Task: Change the configuration of the table layout of the mark's project to slice by "Status".
Action: Mouse moved to (234, 148)
Screenshot: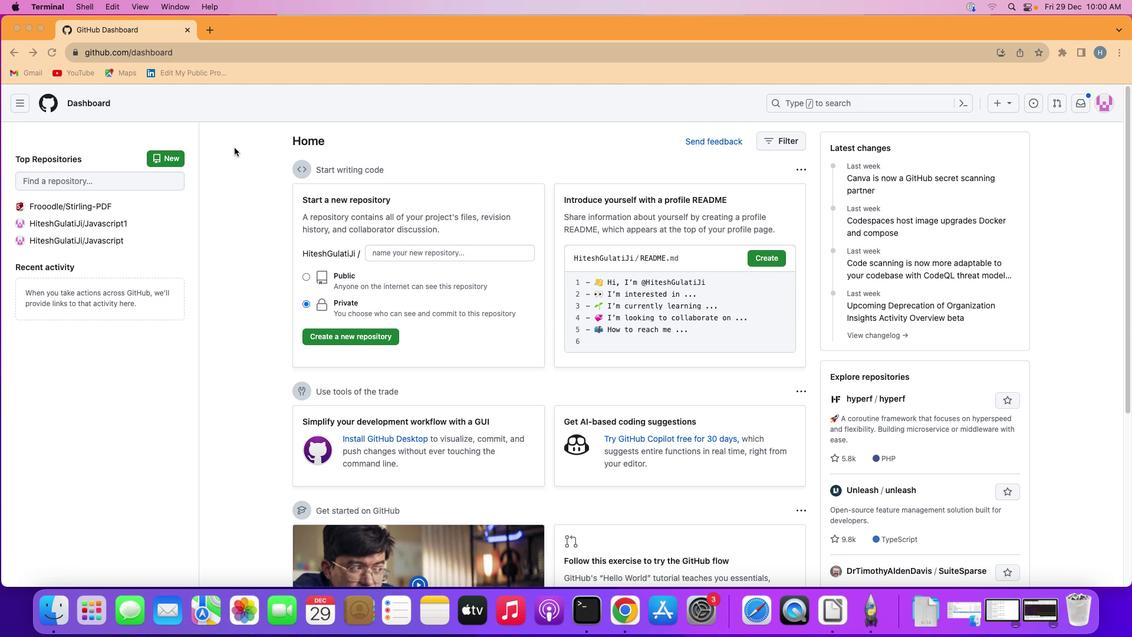 
Action: Mouse pressed left at (234, 148)
Screenshot: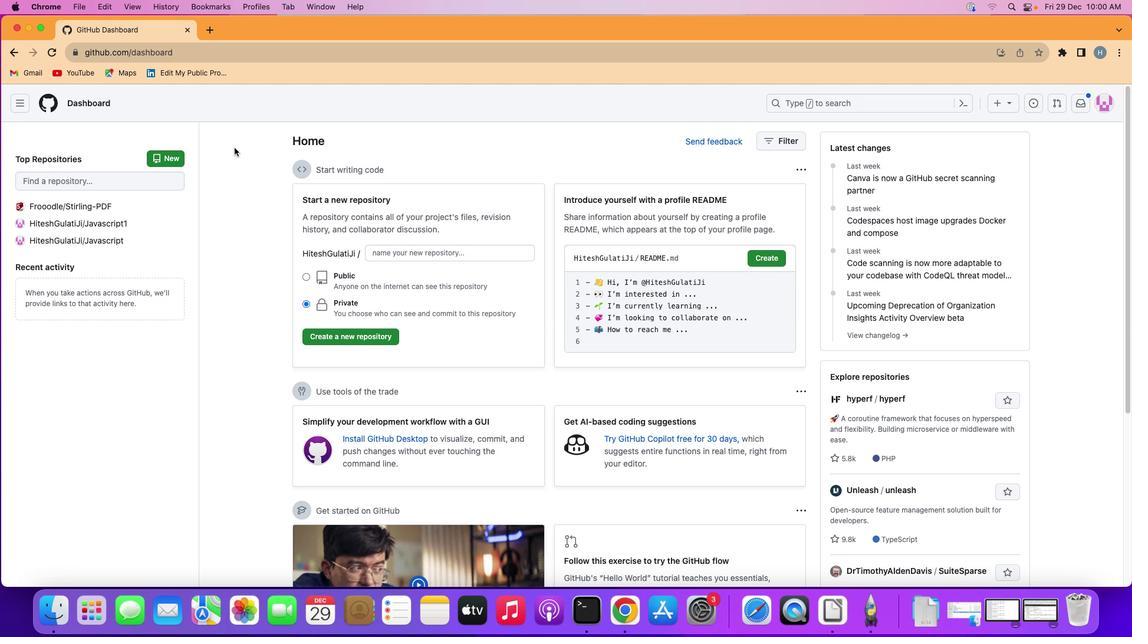 
Action: Mouse moved to (20, 103)
Screenshot: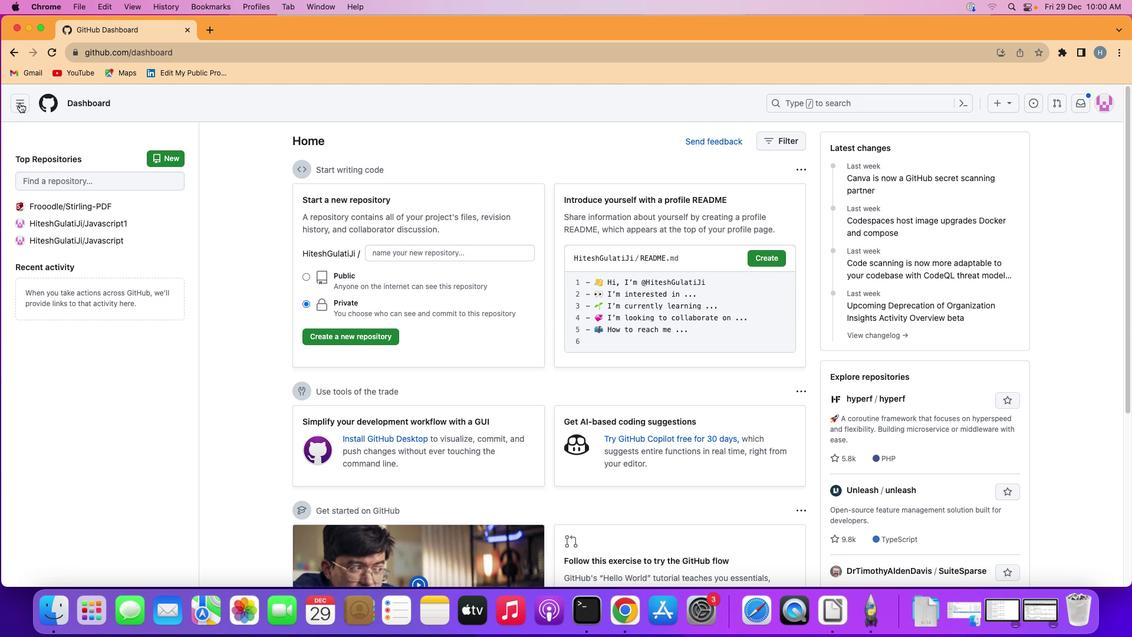 
Action: Mouse pressed left at (20, 103)
Screenshot: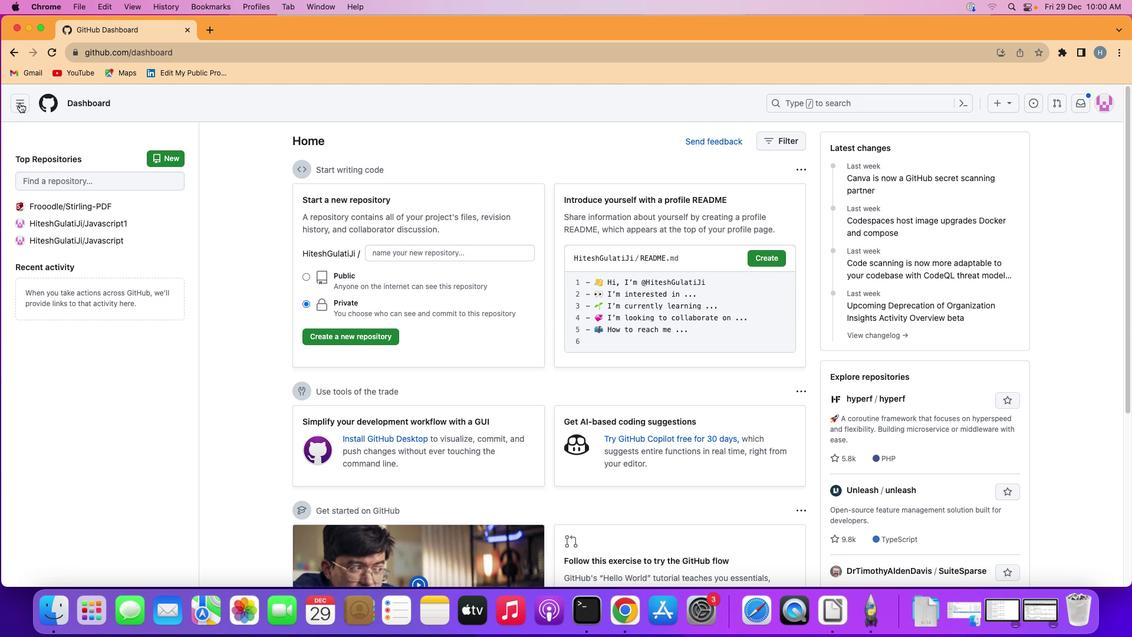 
Action: Mouse moved to (66, 184)
Screenshot: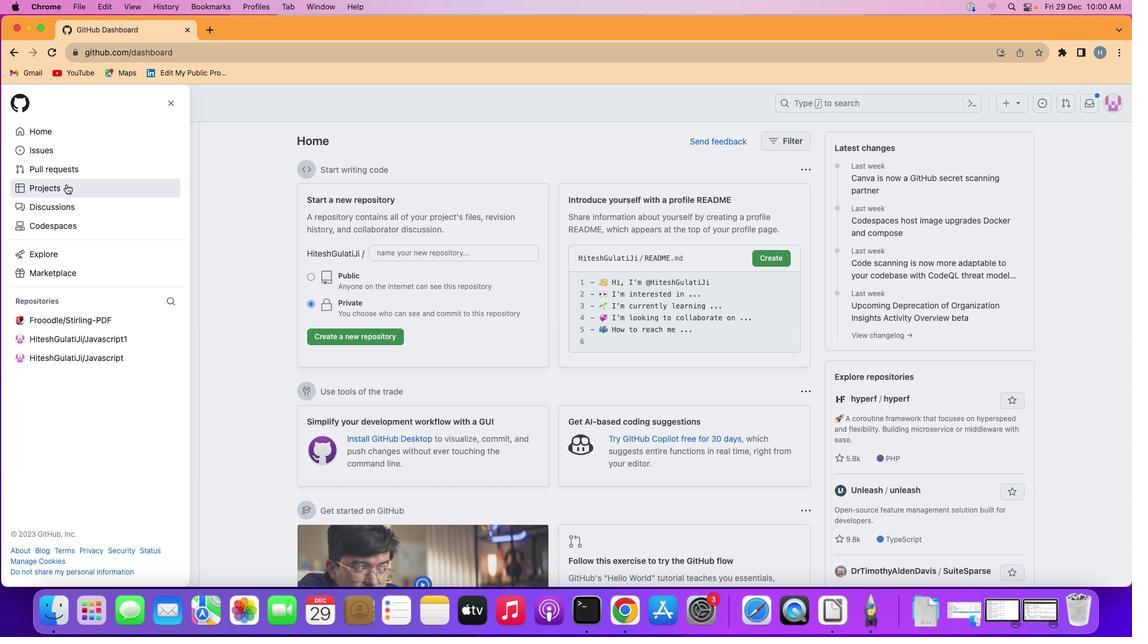 
Action: Mouse pressed left at (66, 184)
Screenshot: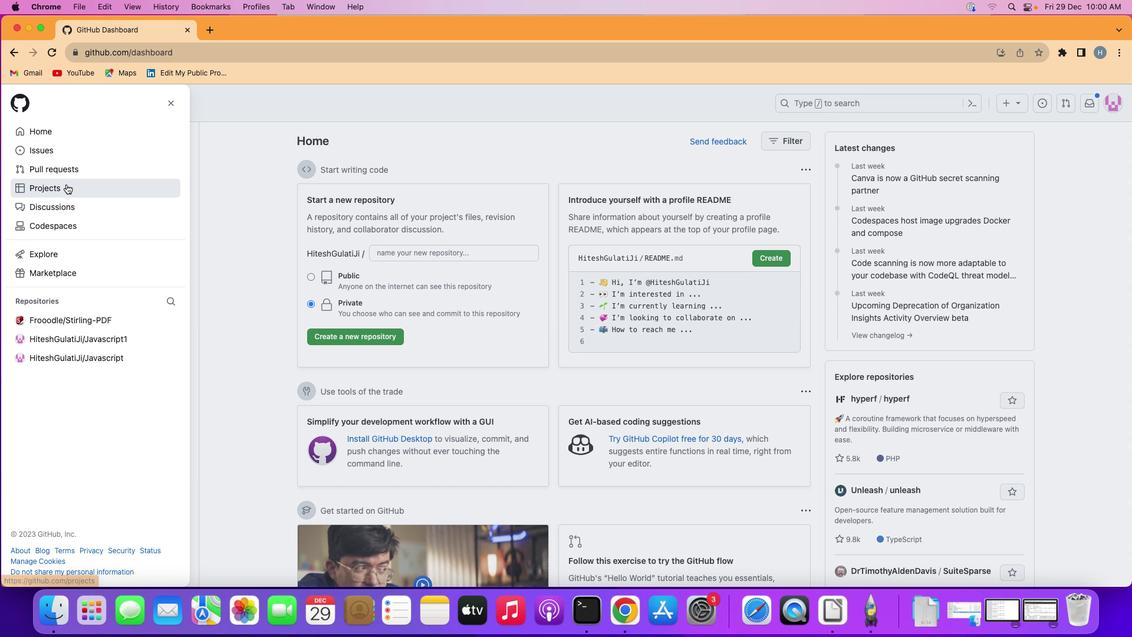
Action: Mouse moved to (432, 212)
Screenshot: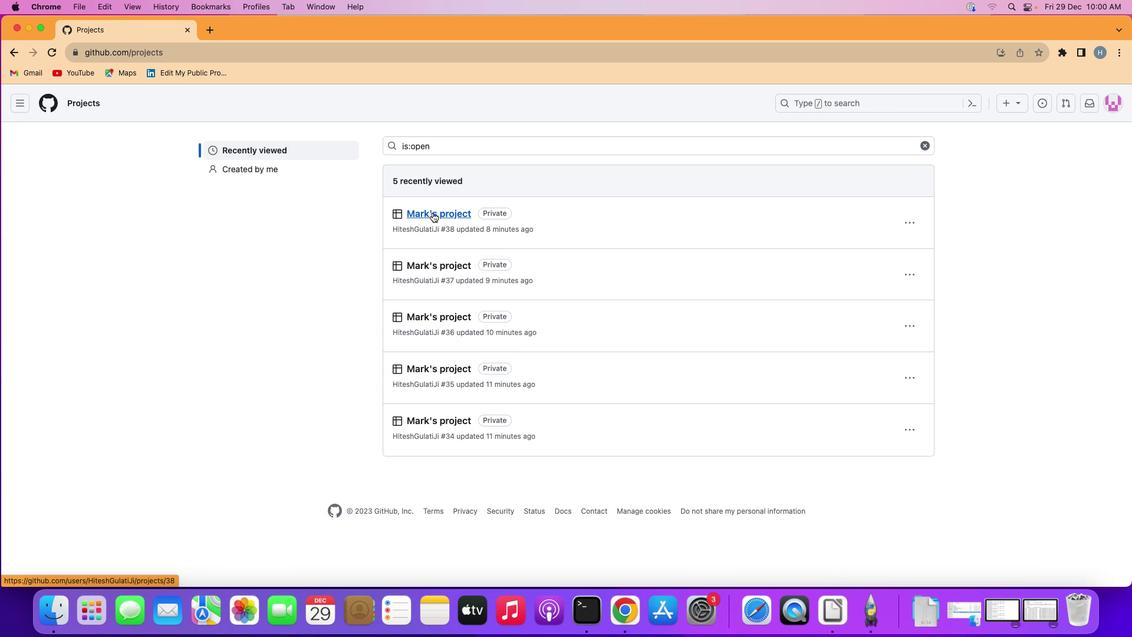 
Action: Mouse pressed left at (432, 212)
Screenshot: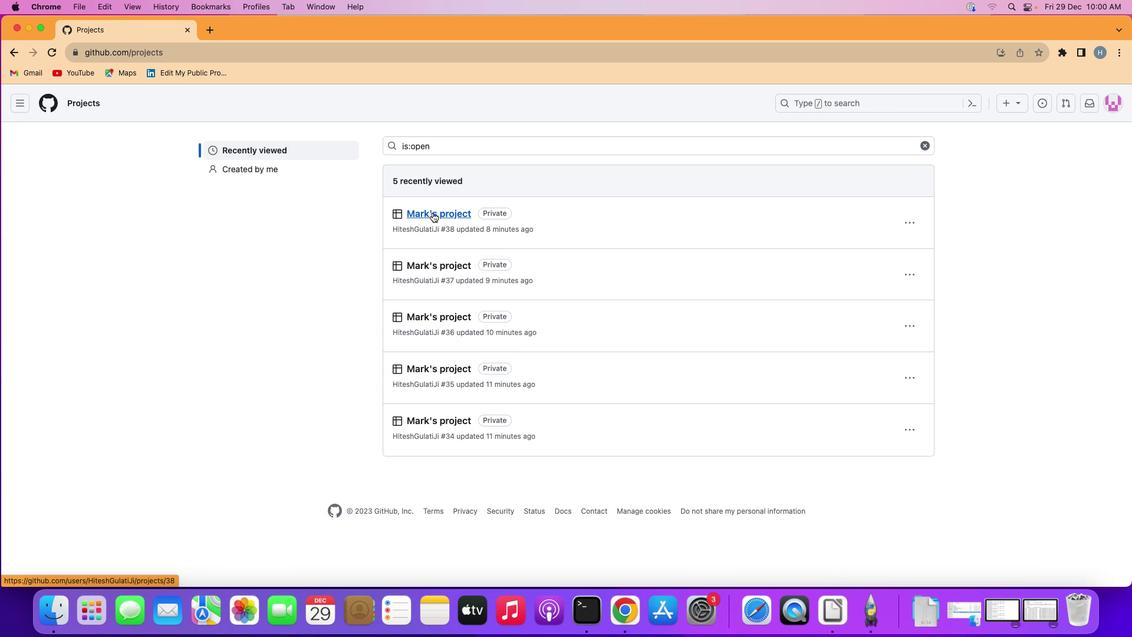
Action: Mouse moved to (84, 158)
Screenshot: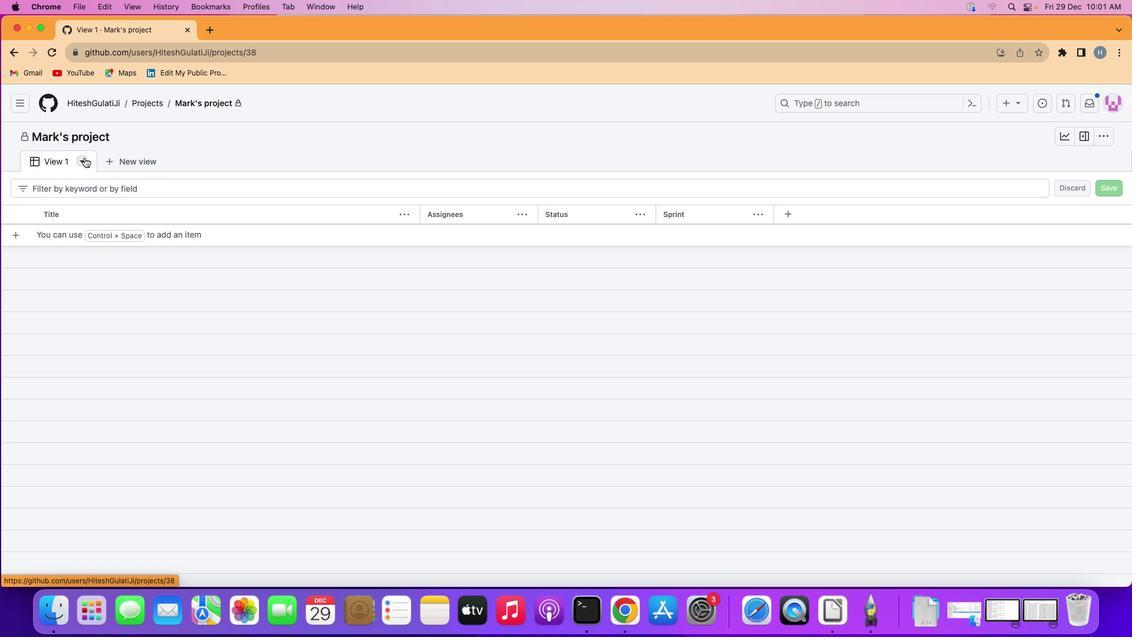 
Action: Mouse pressed left at (84, 158)
Screenshot: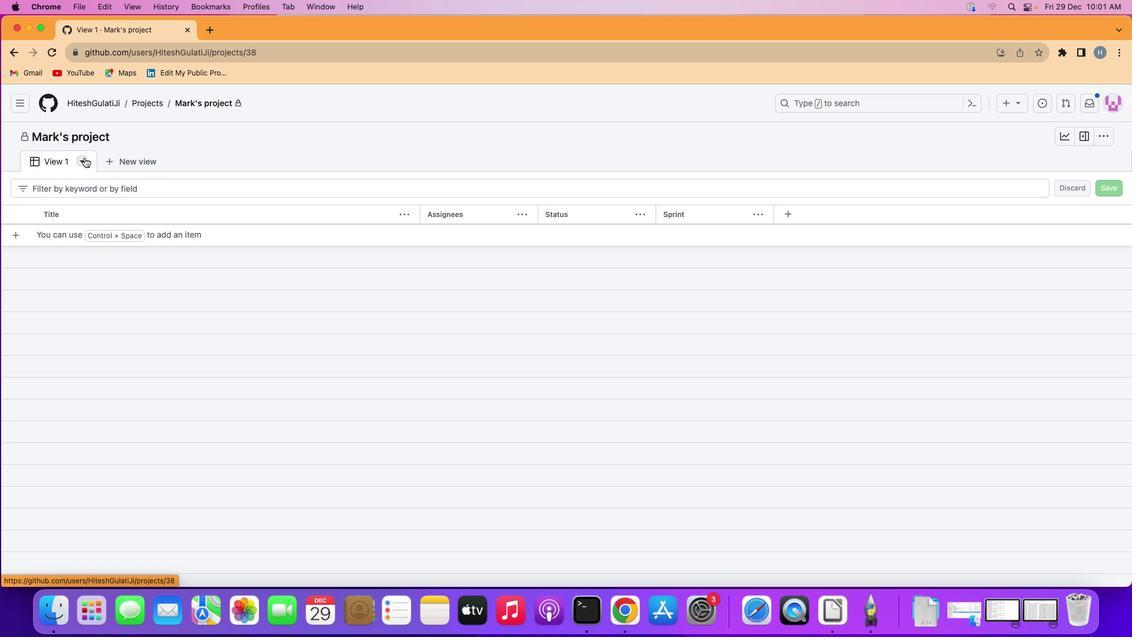 
Action: Mouse moved to (236, 200)
Screenshot: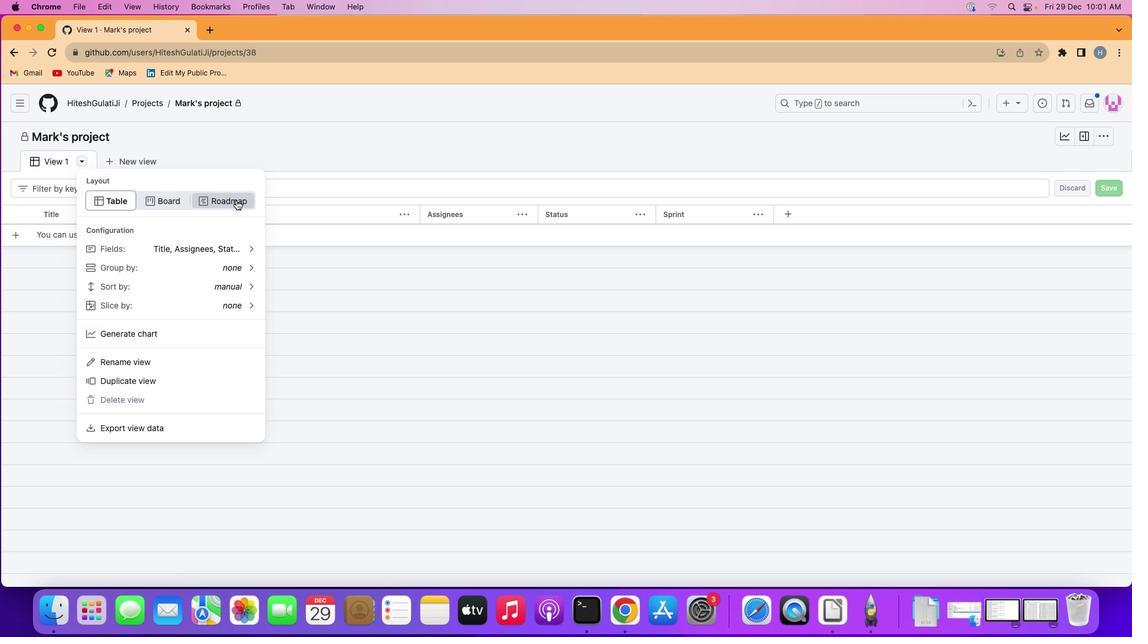 
Action: Mouse pressed left at (236, 200)
Screenshot: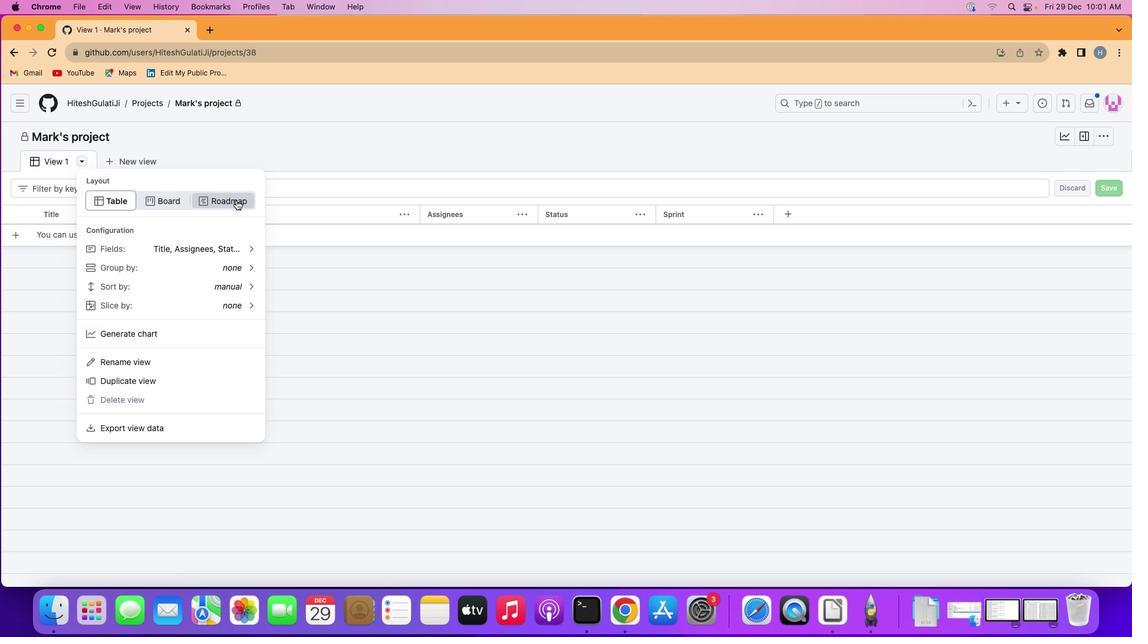 
Action: Mouse moved to (84, 158)
Screenshot: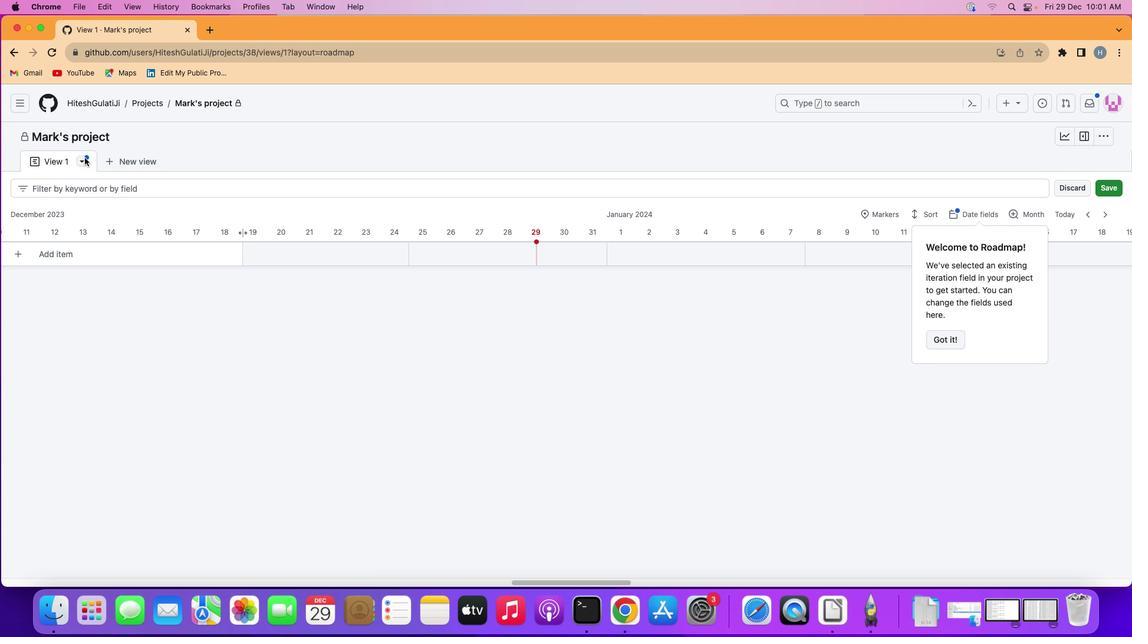 
Action: Mouse pressed left at (84, 158)
Screenshot: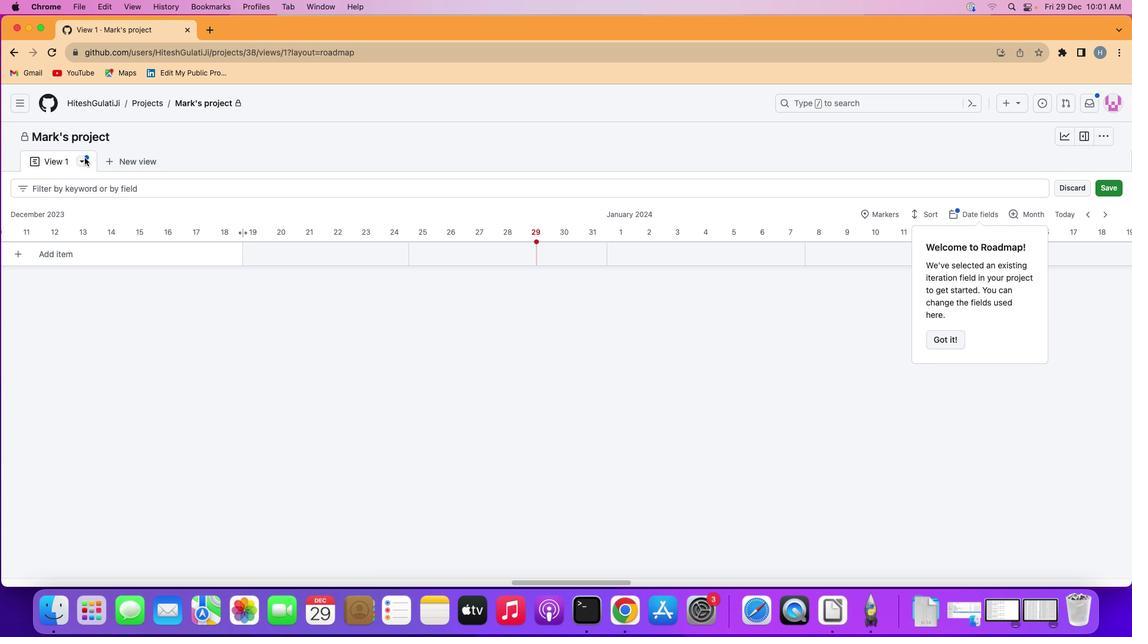 
Action: Mouse moved to (137, 343)
Screenshot: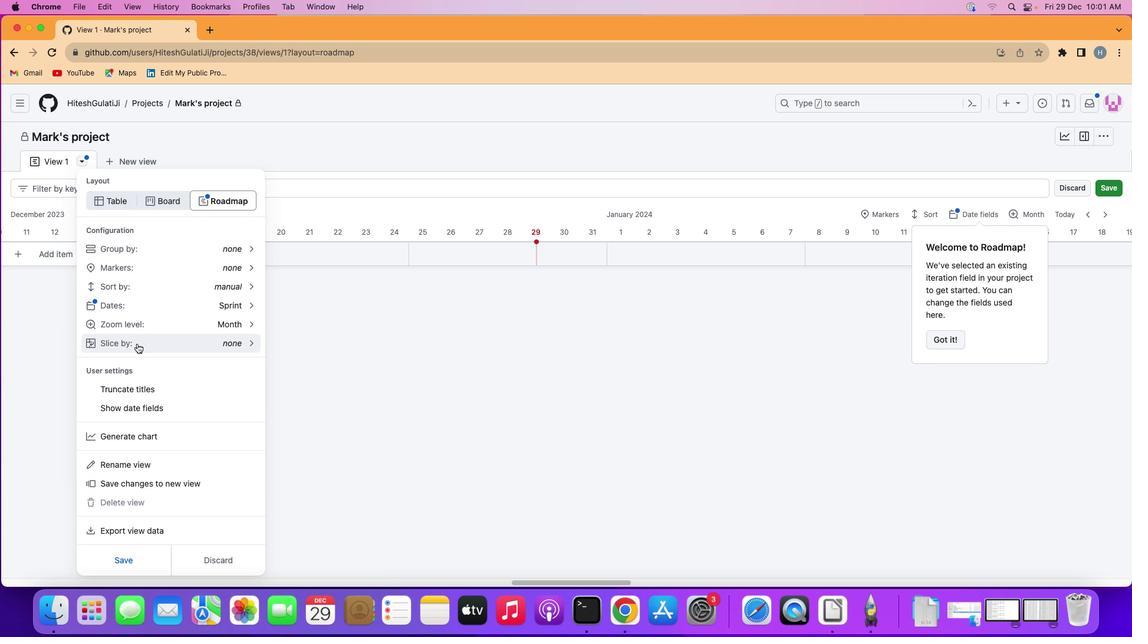 
Action: Mouse pressed left at (137, 343)
Screenshot: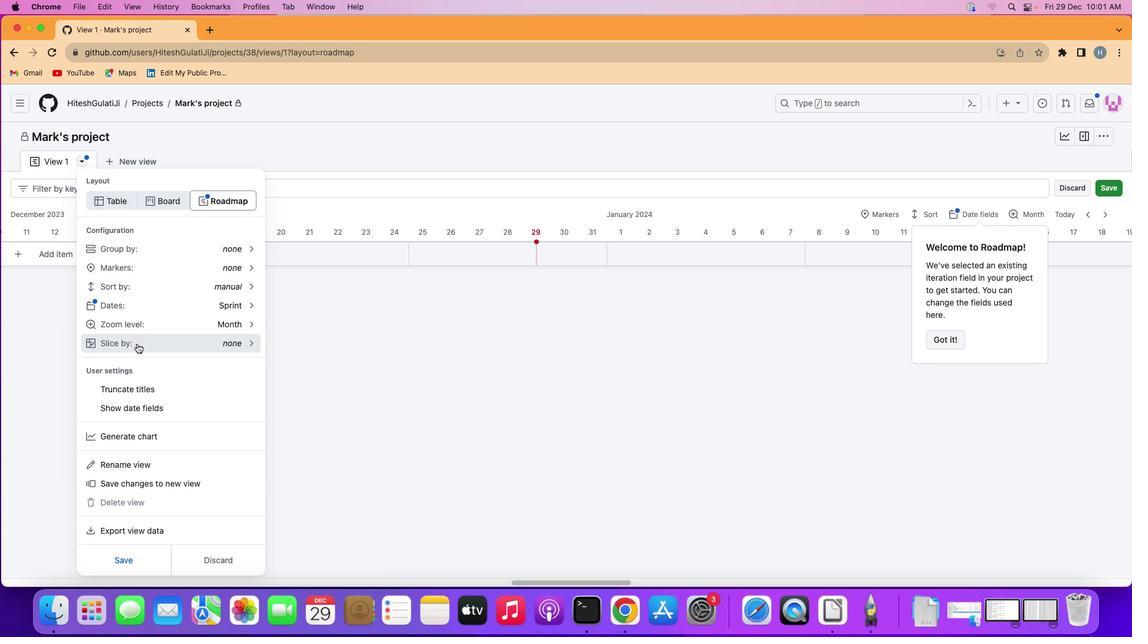 
Action: Mouse moved to (139, 214)
Screenshot: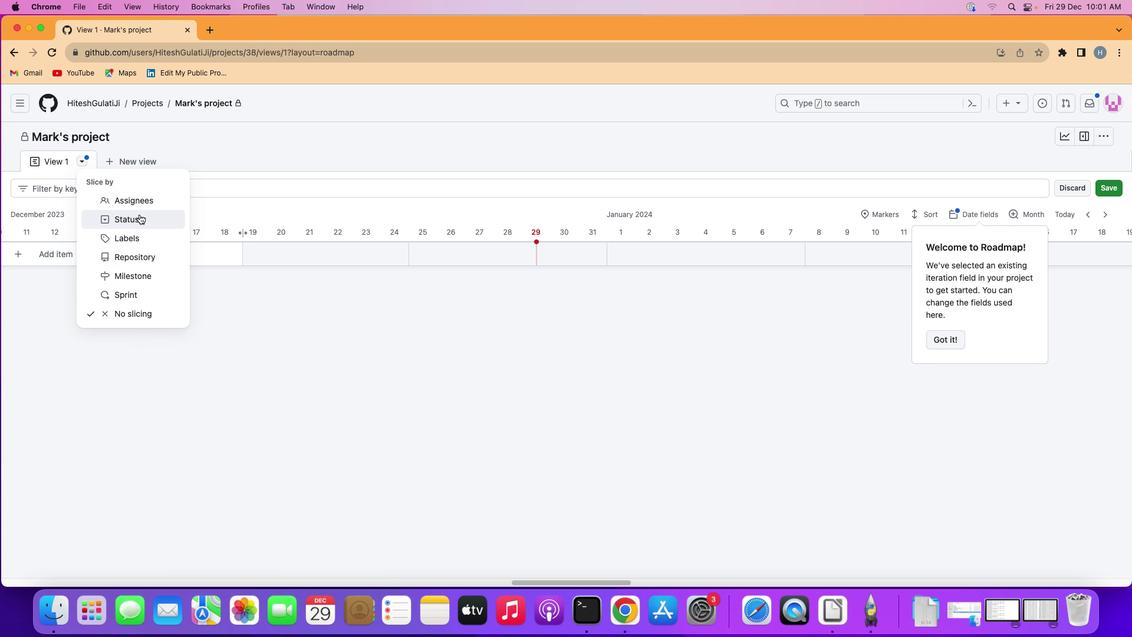 
Action: Mouse pressed left at (139, 214)
Screenshot: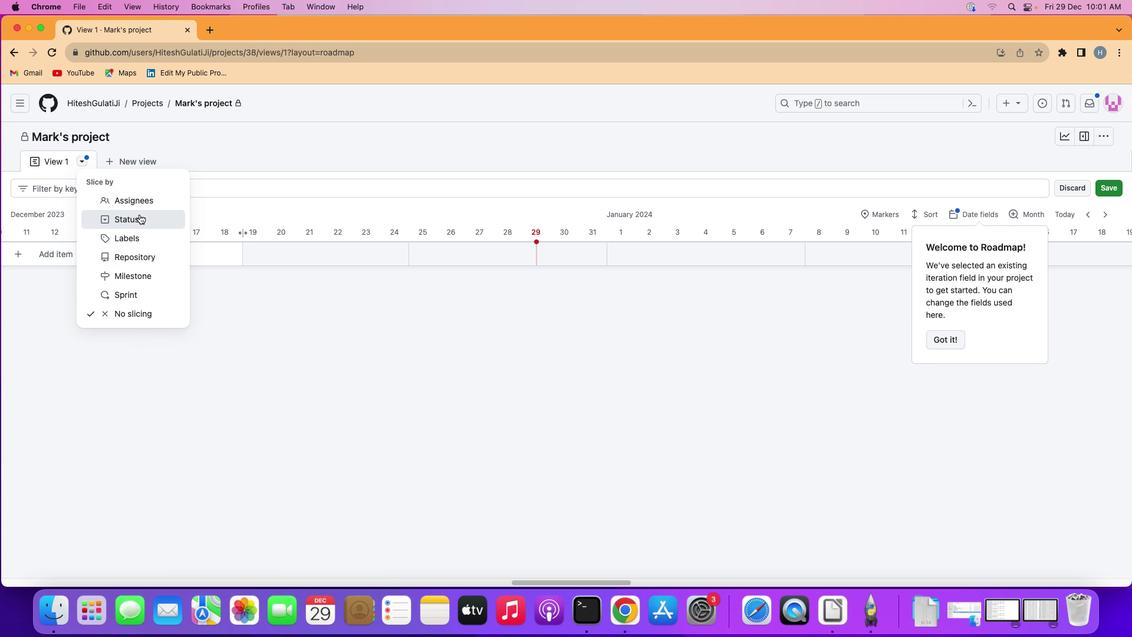 
Action: Mouse moved to (341, 160)
Screenshot: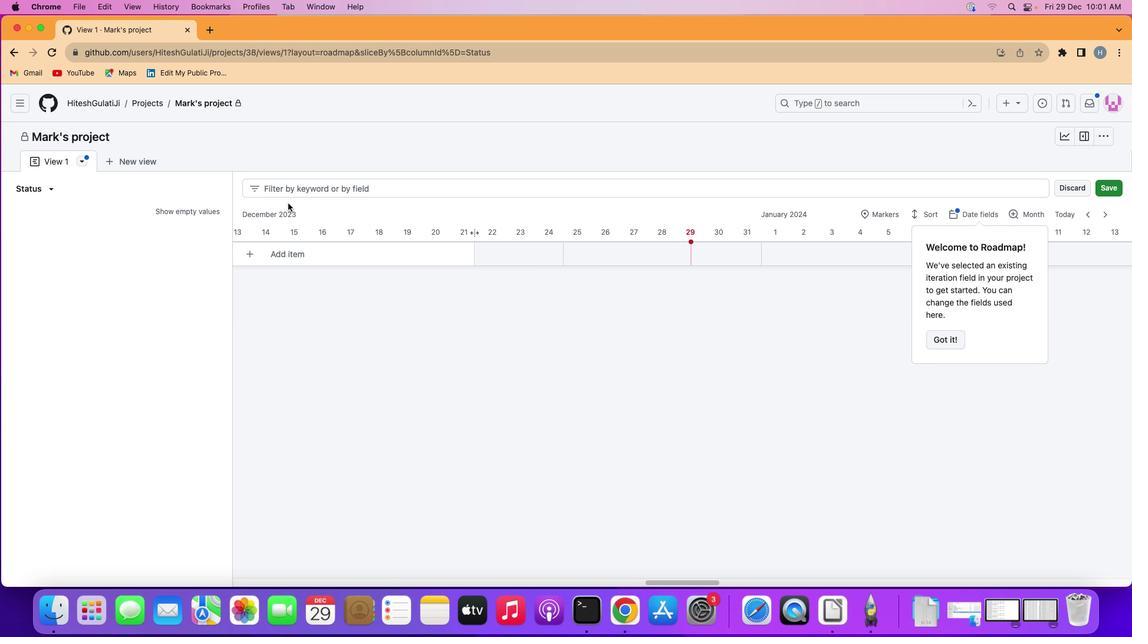 
